 Task: Use the "column C" to view most.
Action: Mouse moved to (222, 144)
Screenshot: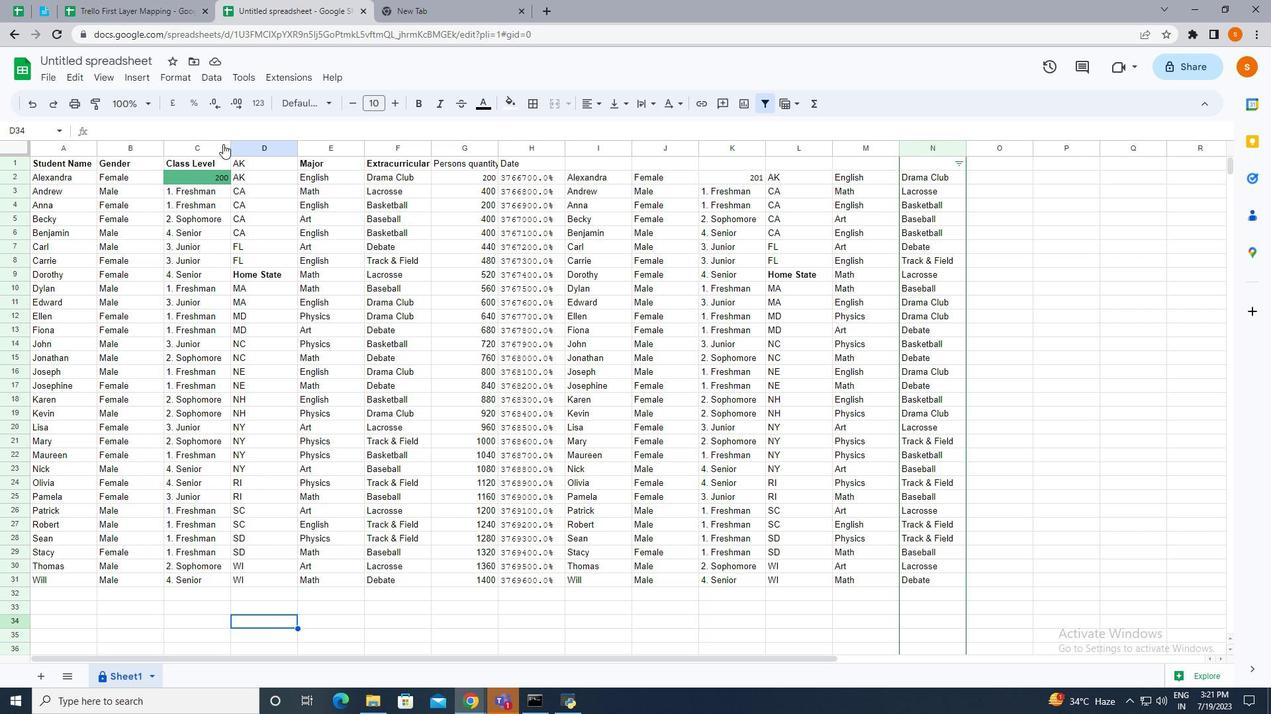 
Action: Mouse pressed left at (222, 144)
Screenshot: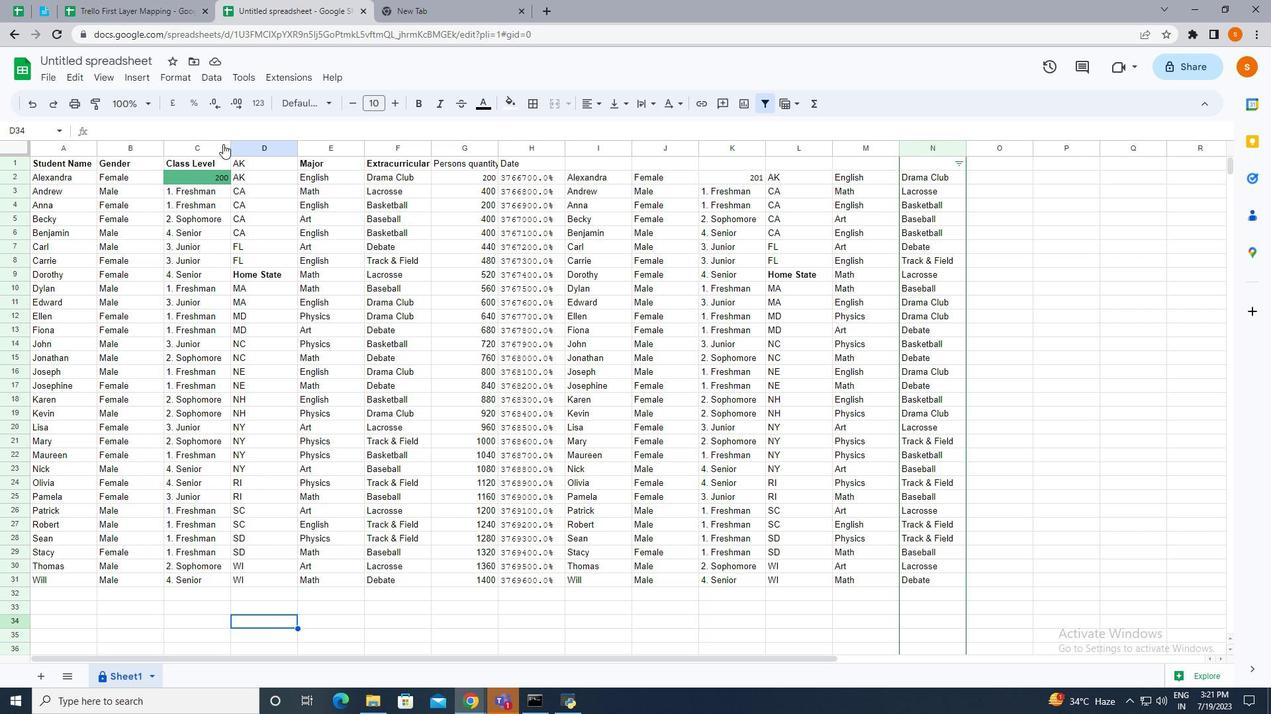 
Action: Mouse moved to (213, 73)
Screenshot: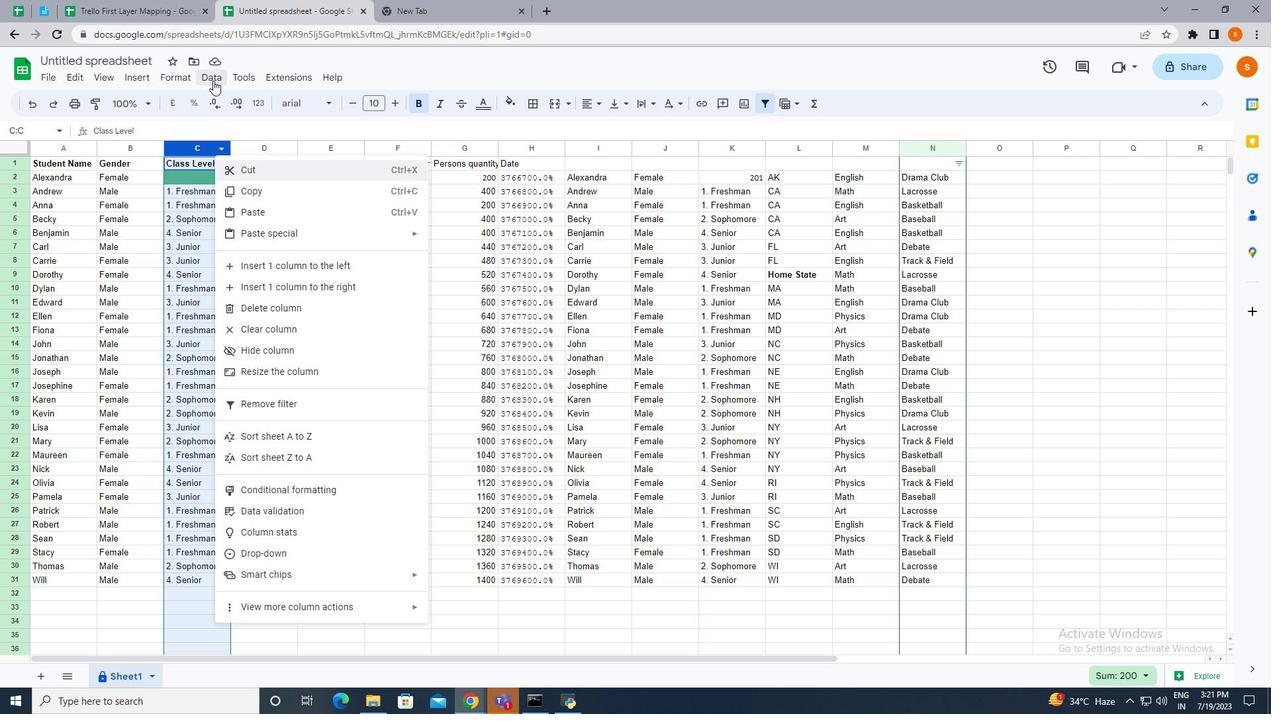 
Action: Mouse pressed left at (213, 73)
Screenshot: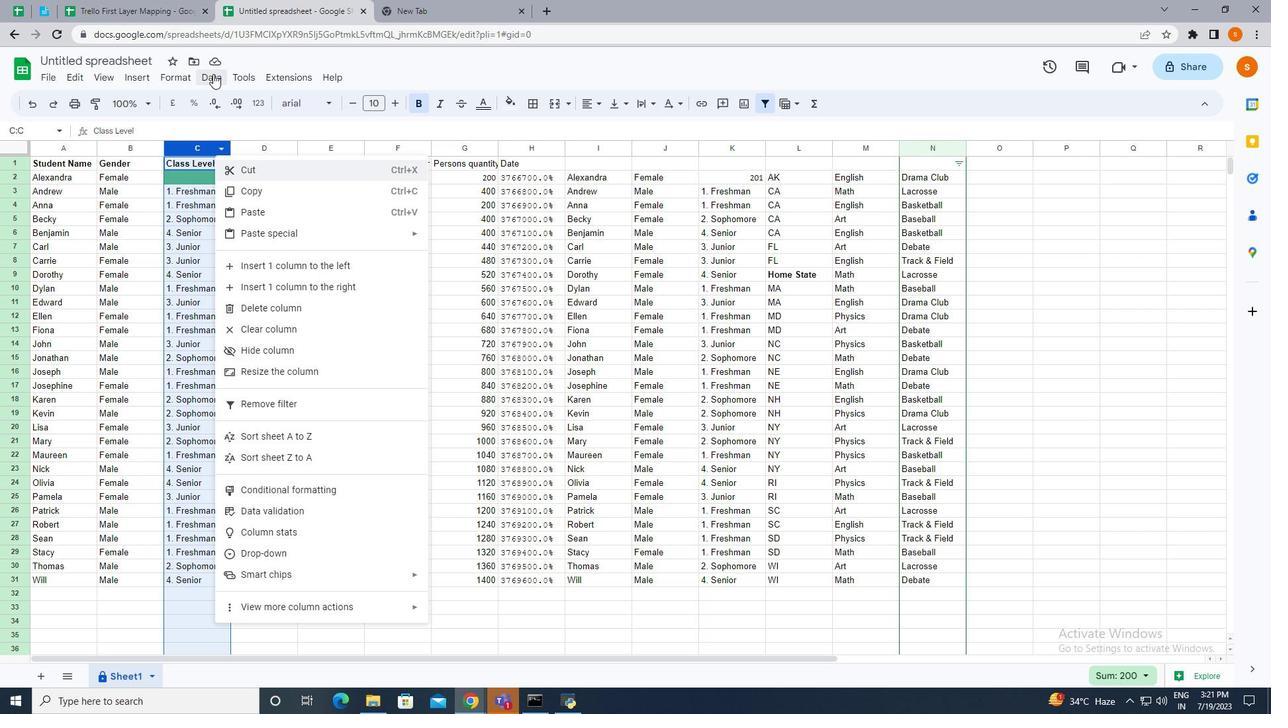 
Action: Mouse moved to (237, 319)
Screenshot: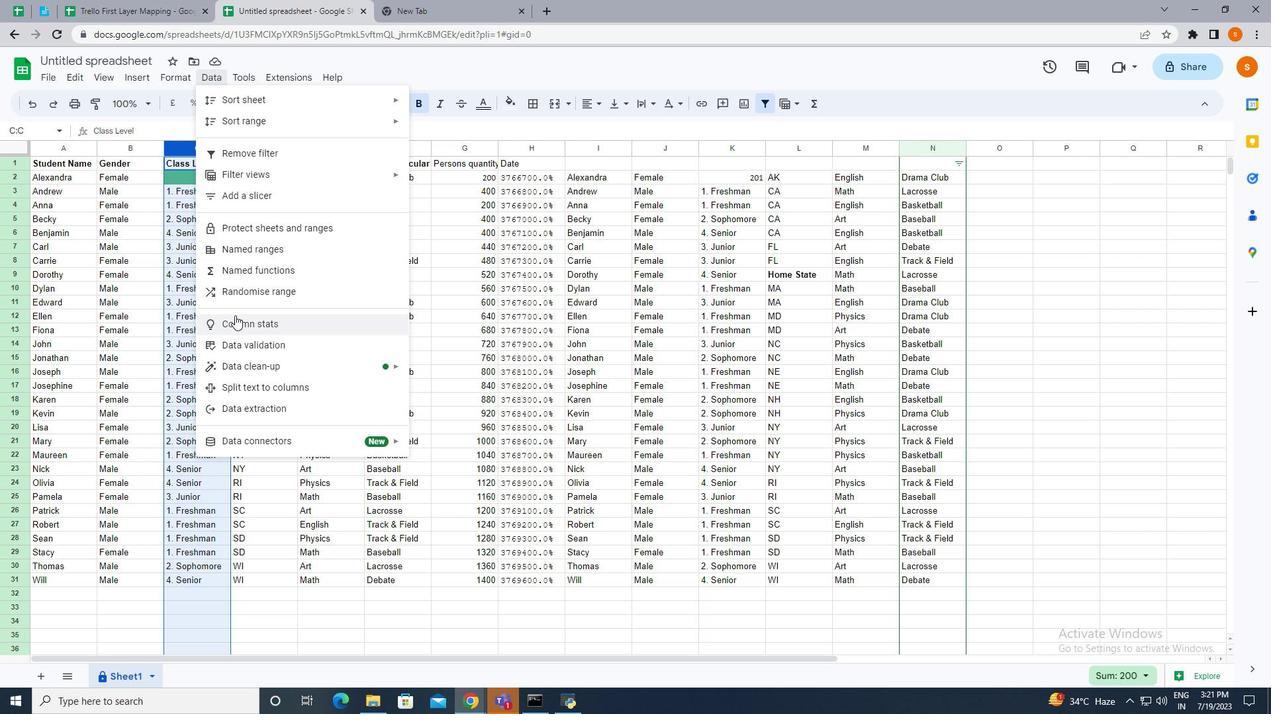 
Action: Mouse pressed left at (237, 319)
Screenshot: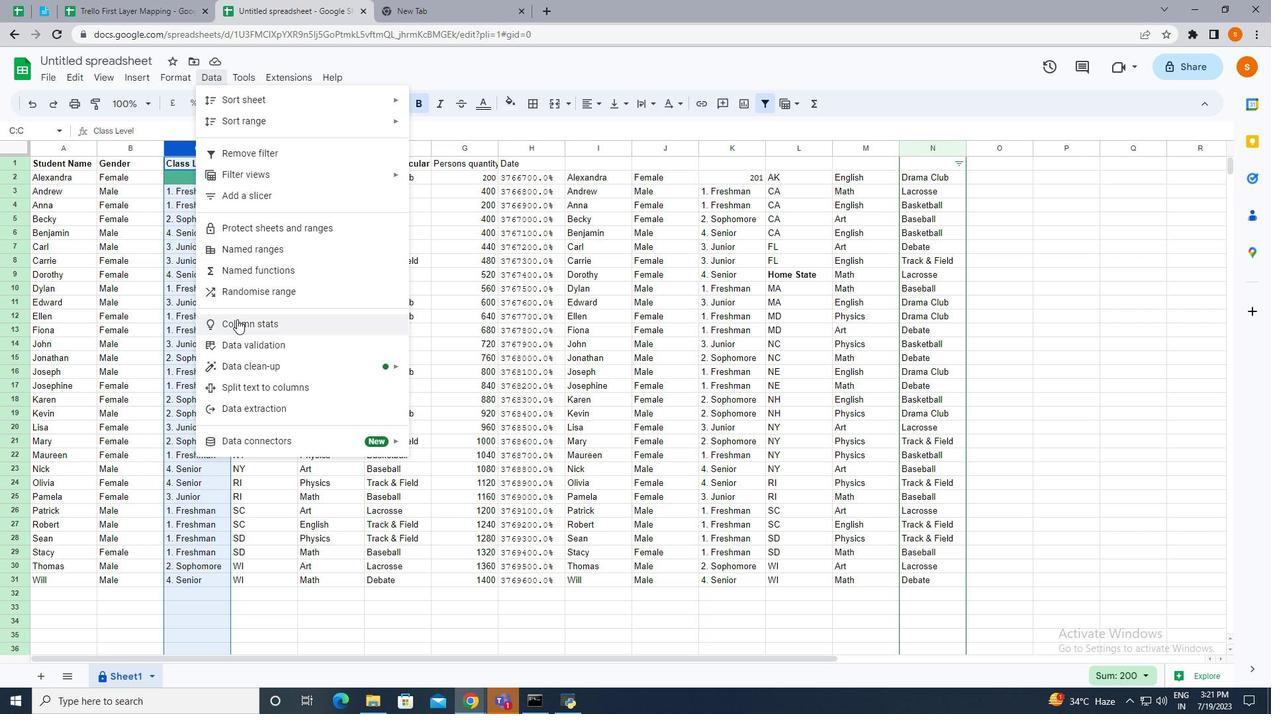 
Action: Mouse moved to (1119, 378)
Screenshot: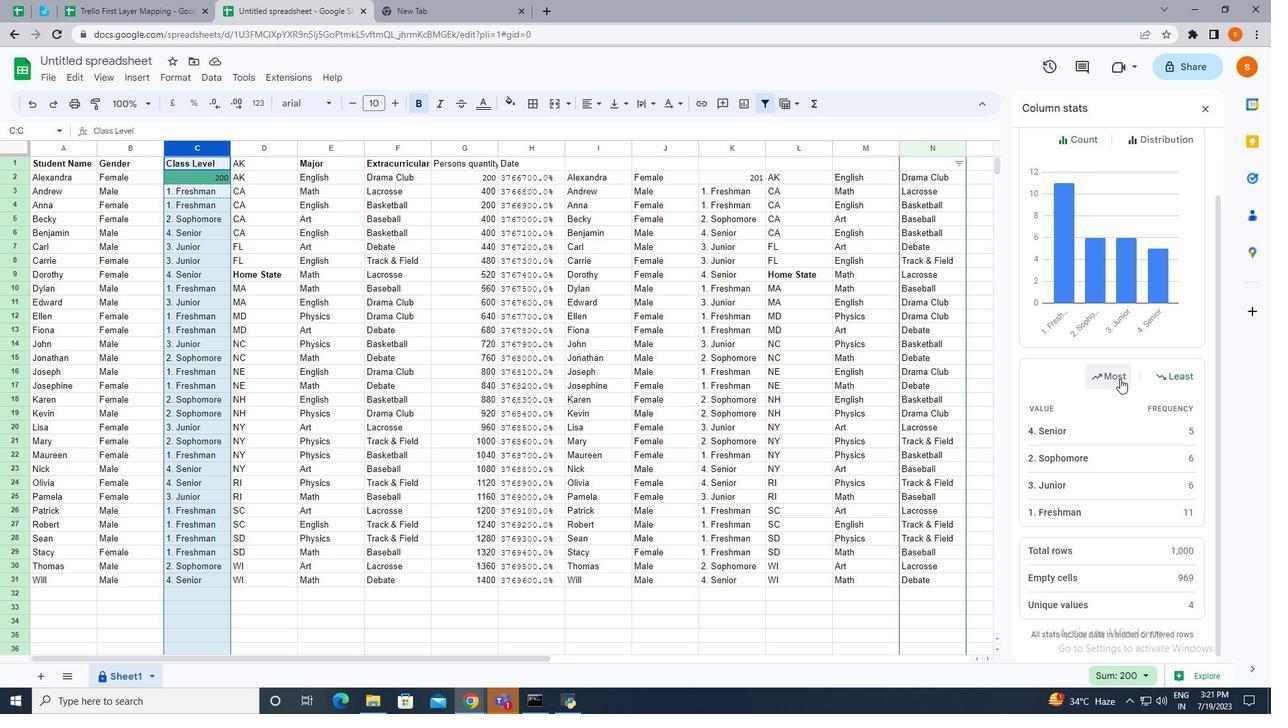 
Action: Mouse pressed left at (1119, 378)
Screenshot: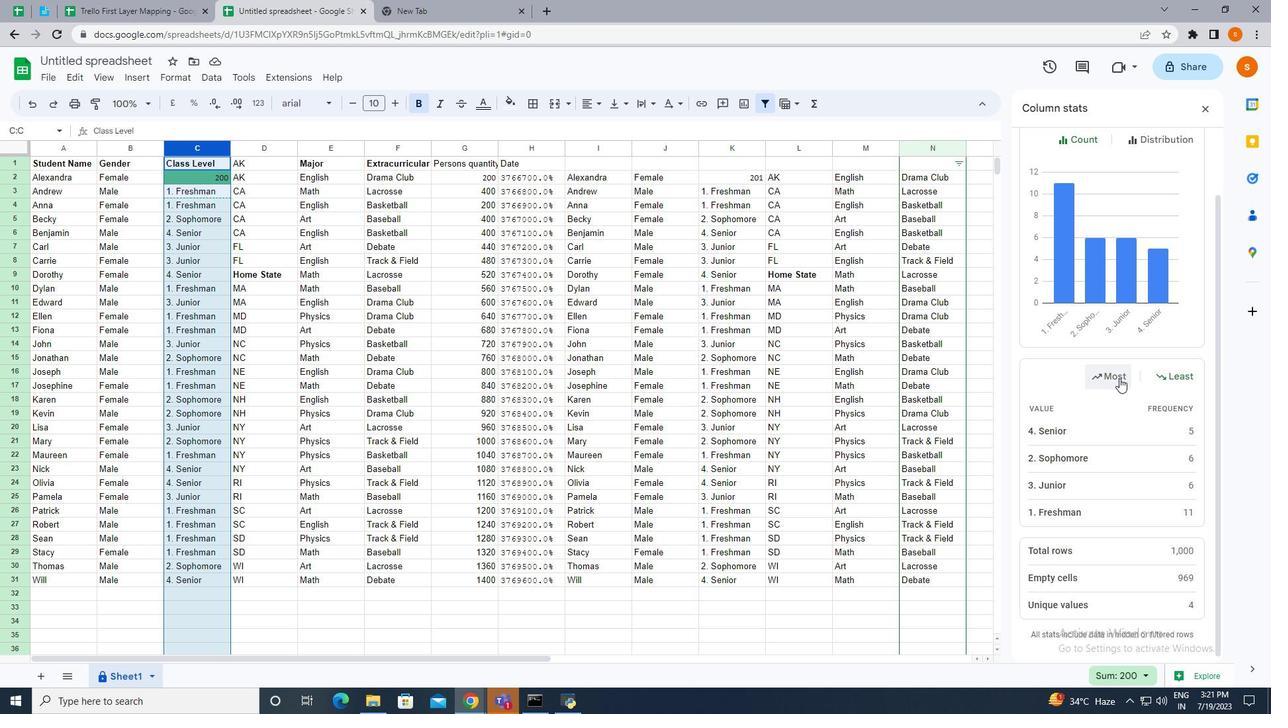 
